 Task: In the  document camel.doc ,align picture to the 'center'. Insert word art below the picture and give heading  'camel  in Light Orange'
Action: Mouse moved to (356, 339)
Screenshot: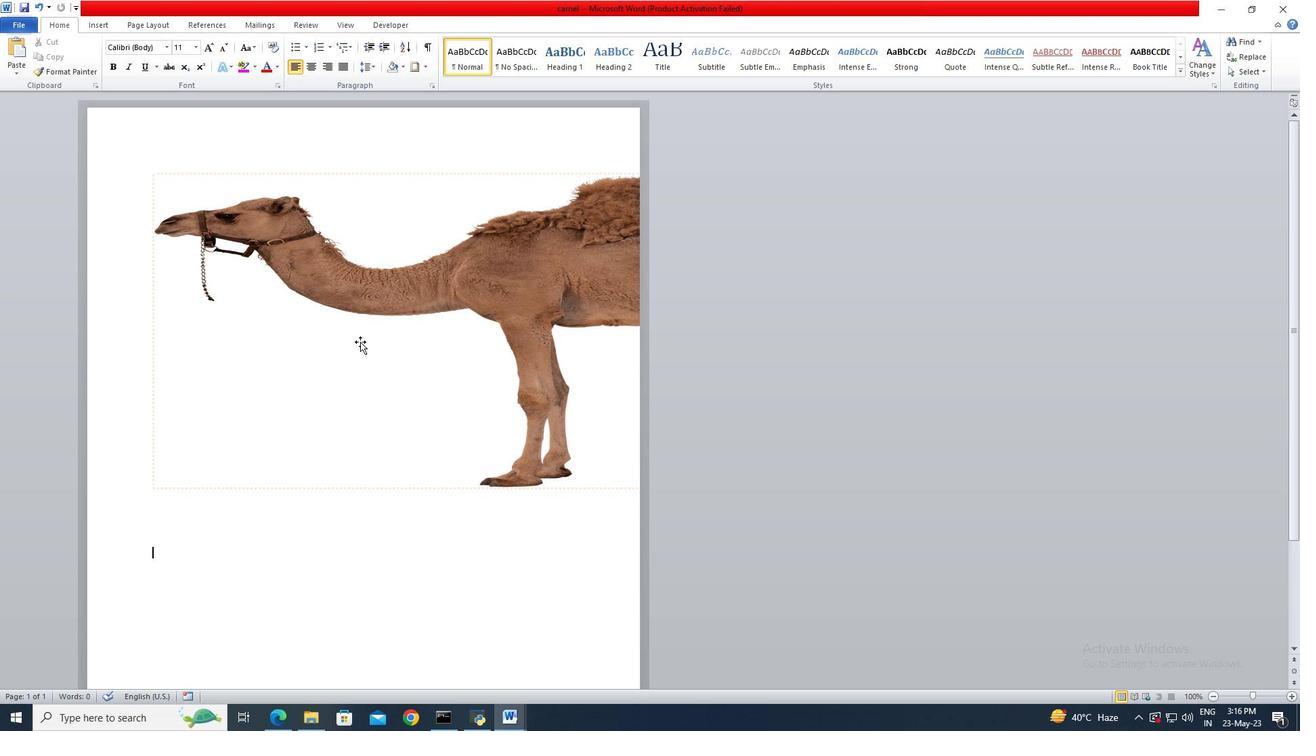 
Action: Mouse pressed left at (356, 339)
Screenshot: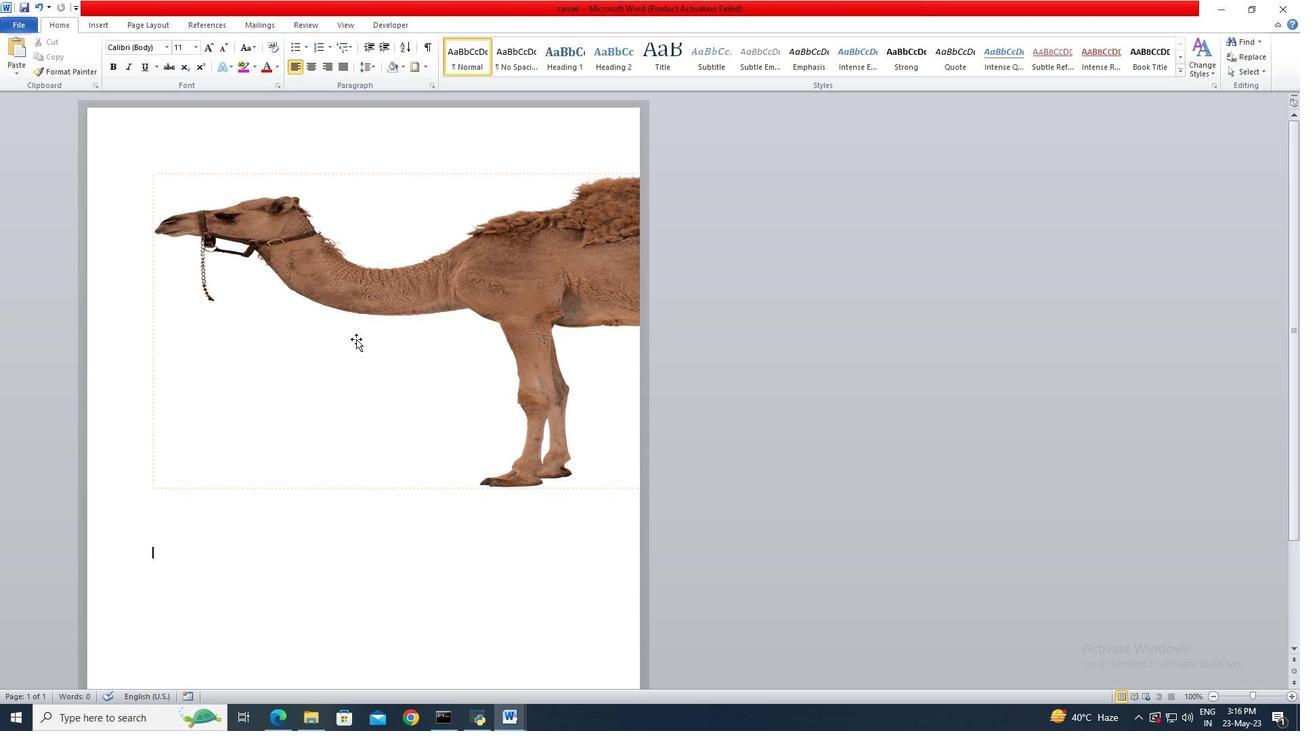 
Action: Mouse moved to (310, 73)
Screenshot: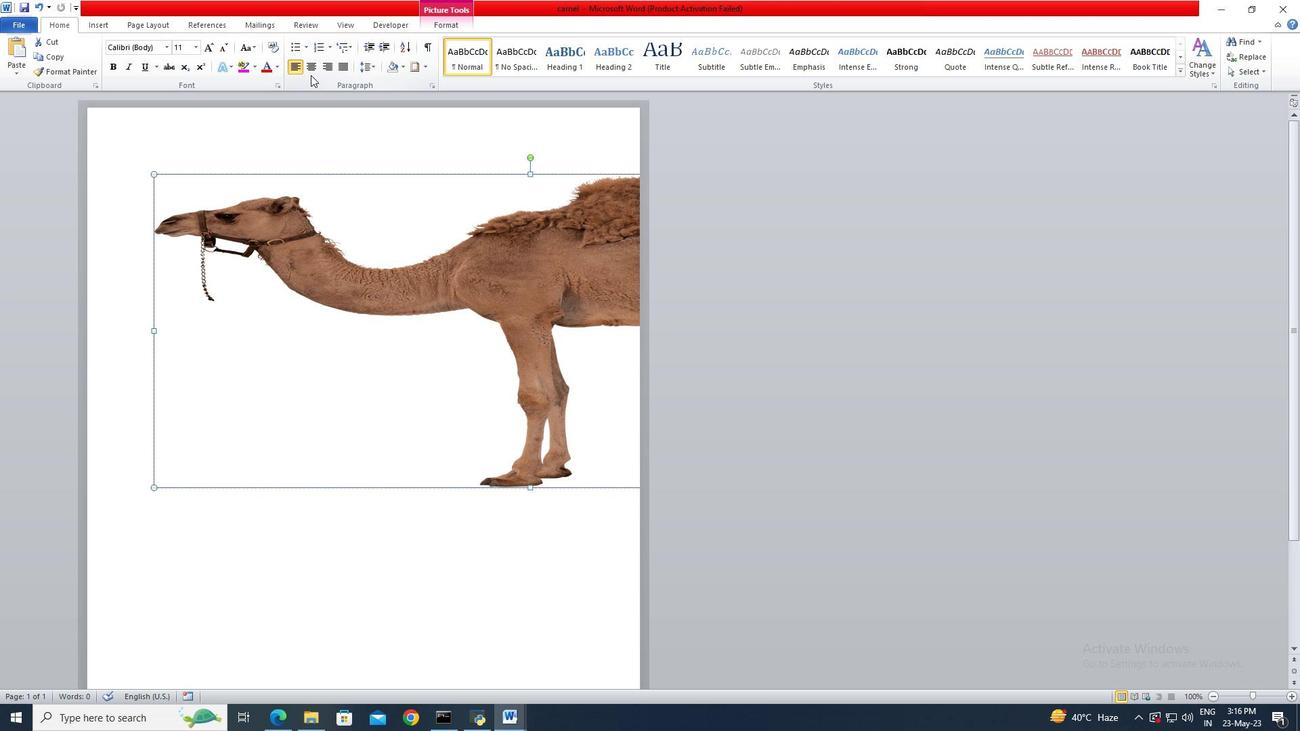 
Action: Mouse pressed left at (310, 73)
Screenshot: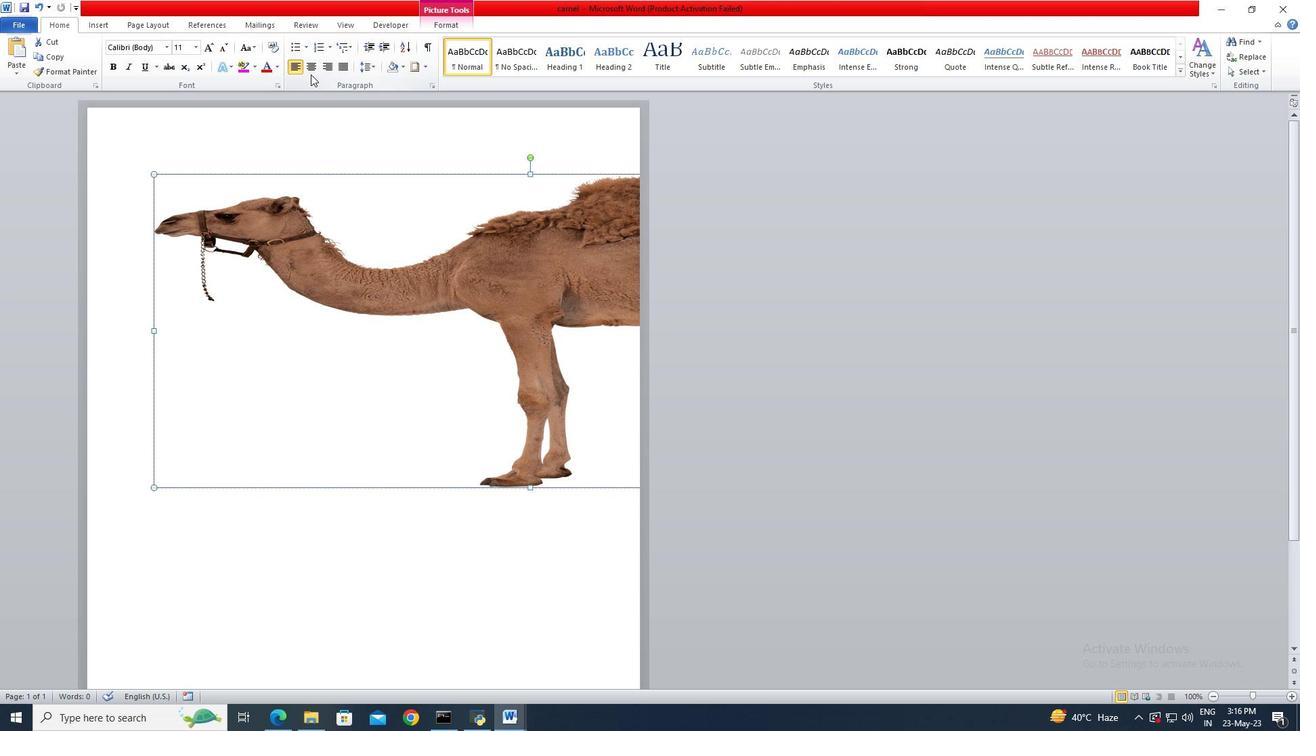 
Action: Mouse moved to (254, 536)
Screenshot: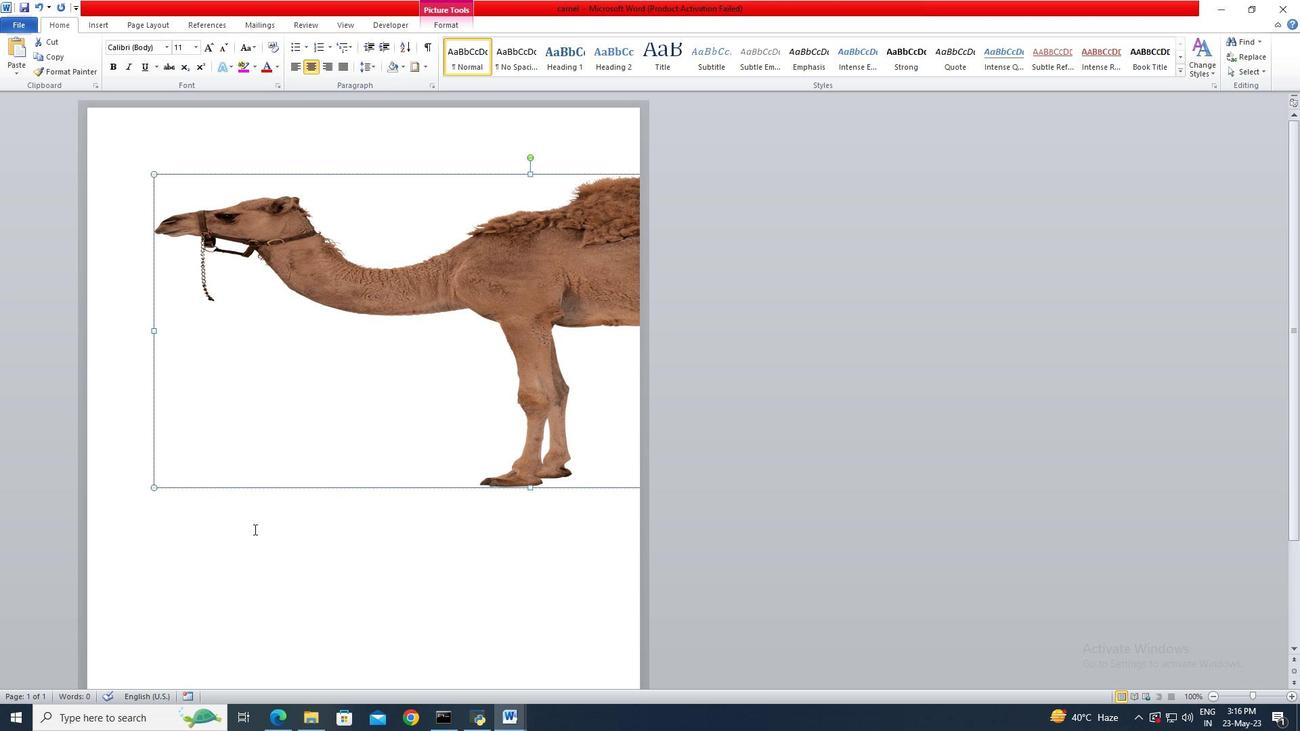 
Action: Mouse pressed left at (254, 536)
Screenshot: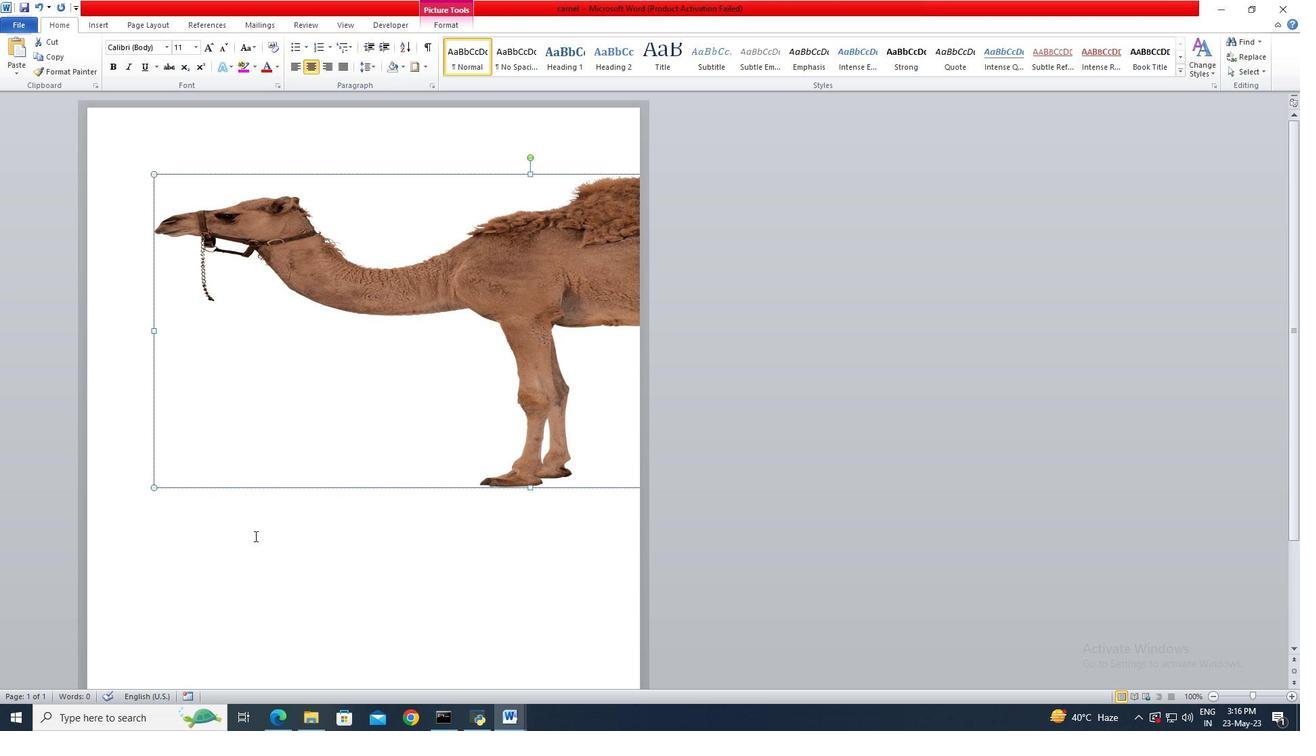 
Action: Mouse moved to (257, 562)
Screenshot: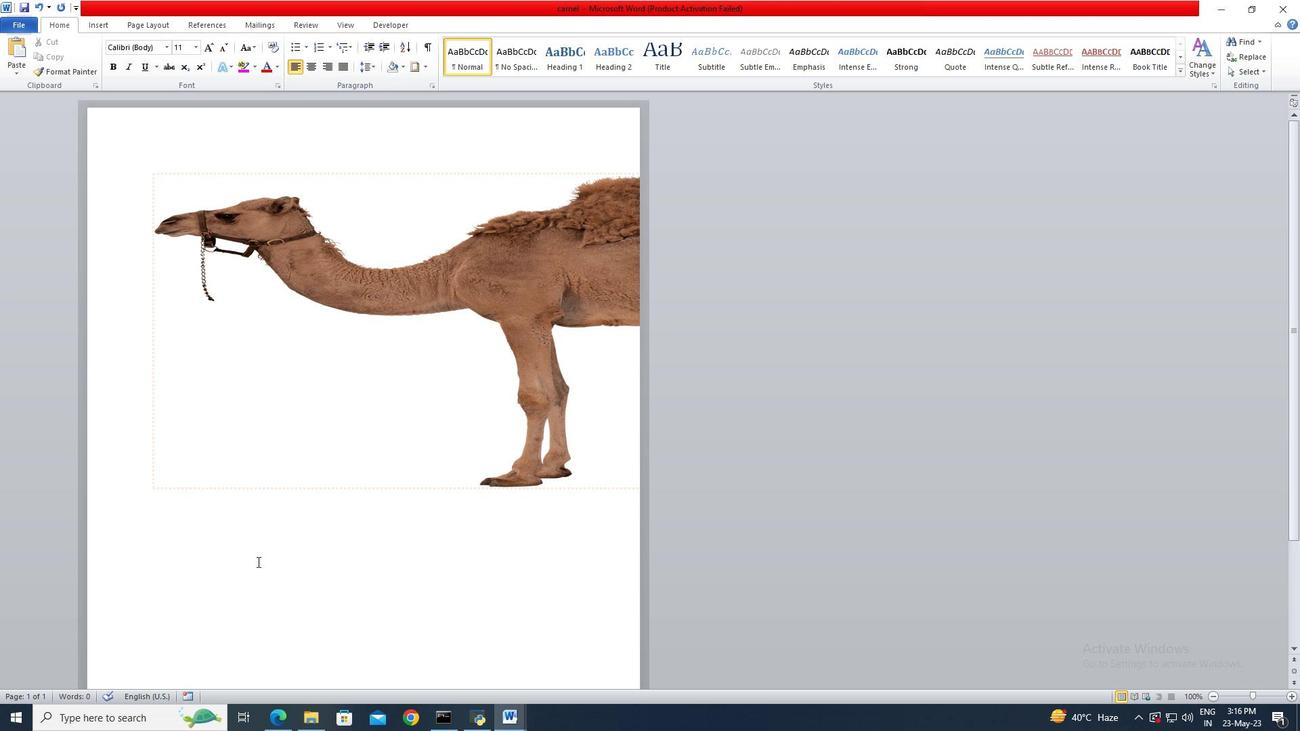 
Action: Mouse pressed left at (257, 562)
Screenshot: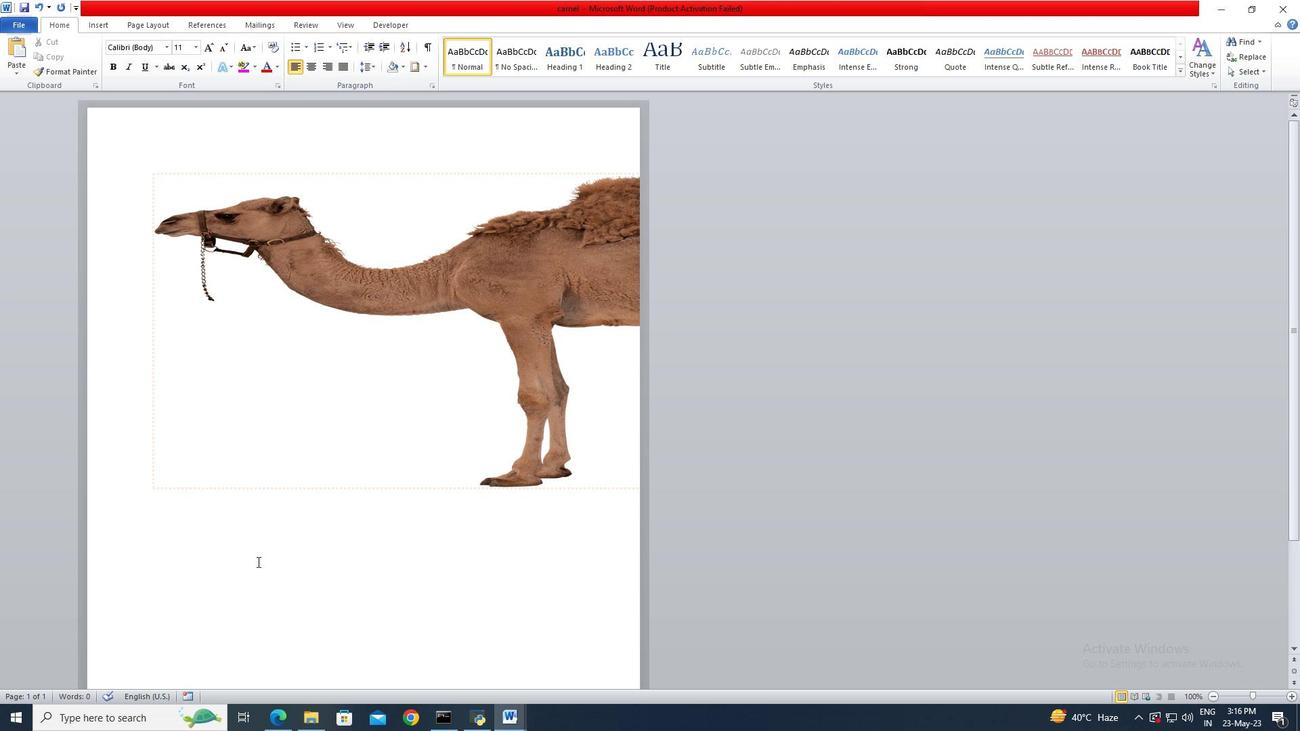 
Action: Mouse moved to (98, 28)
Screenshot: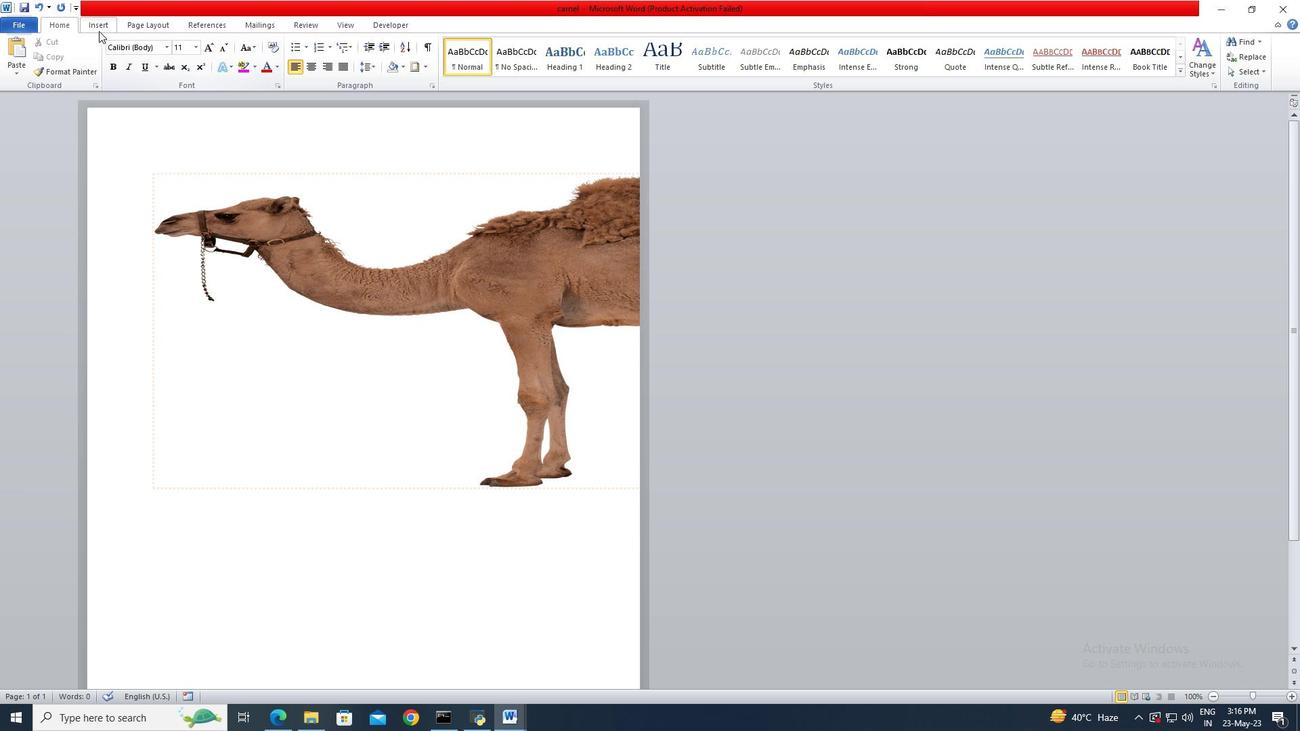 
Action: Mouse pressed left at (98, 28)
Screenshot: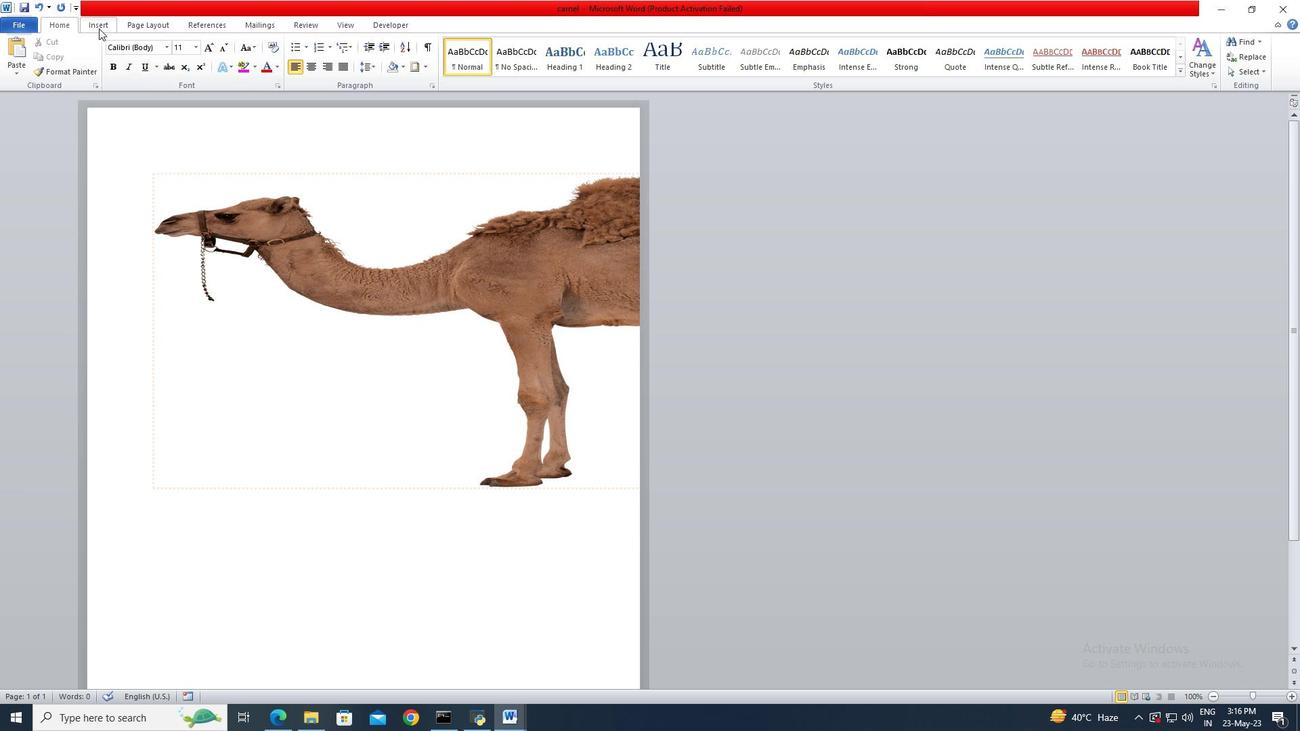 
Action: Mouse moved to (620, 67)
Screenshot: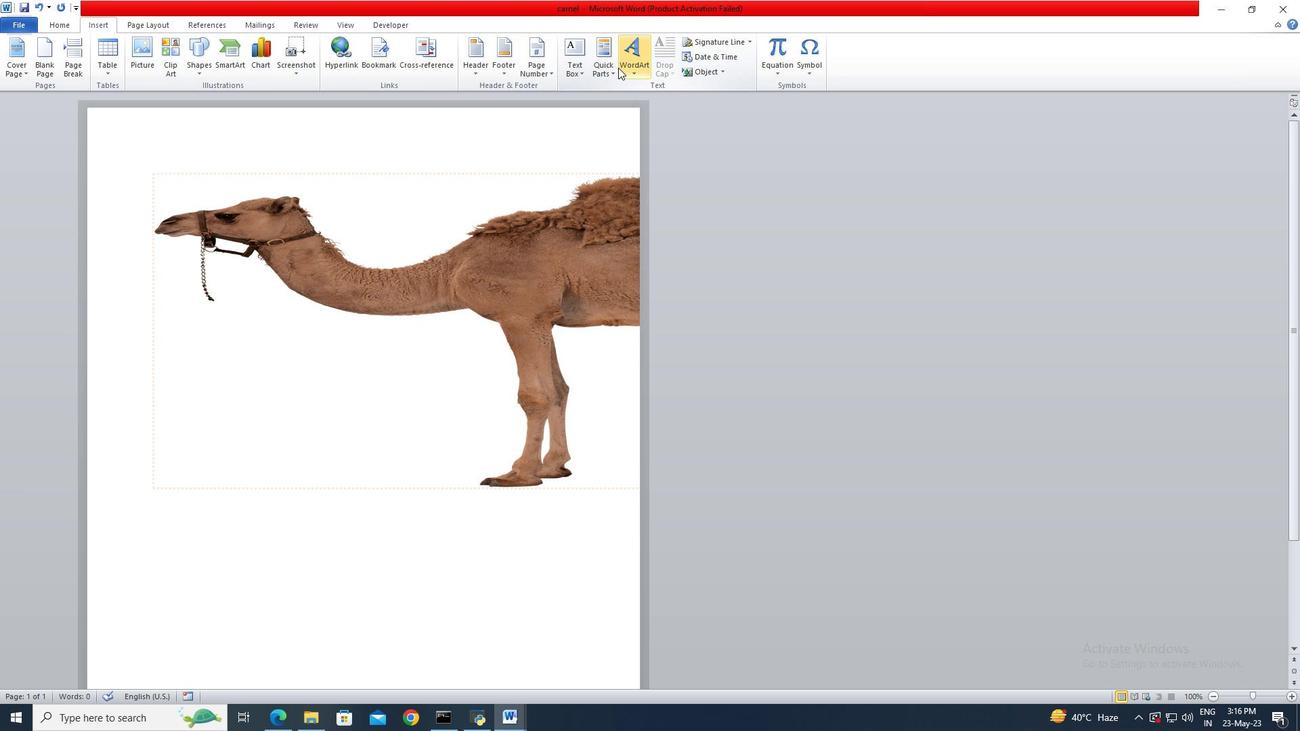 
Action: Mouse pressed left at (620, 67)
Screenshot: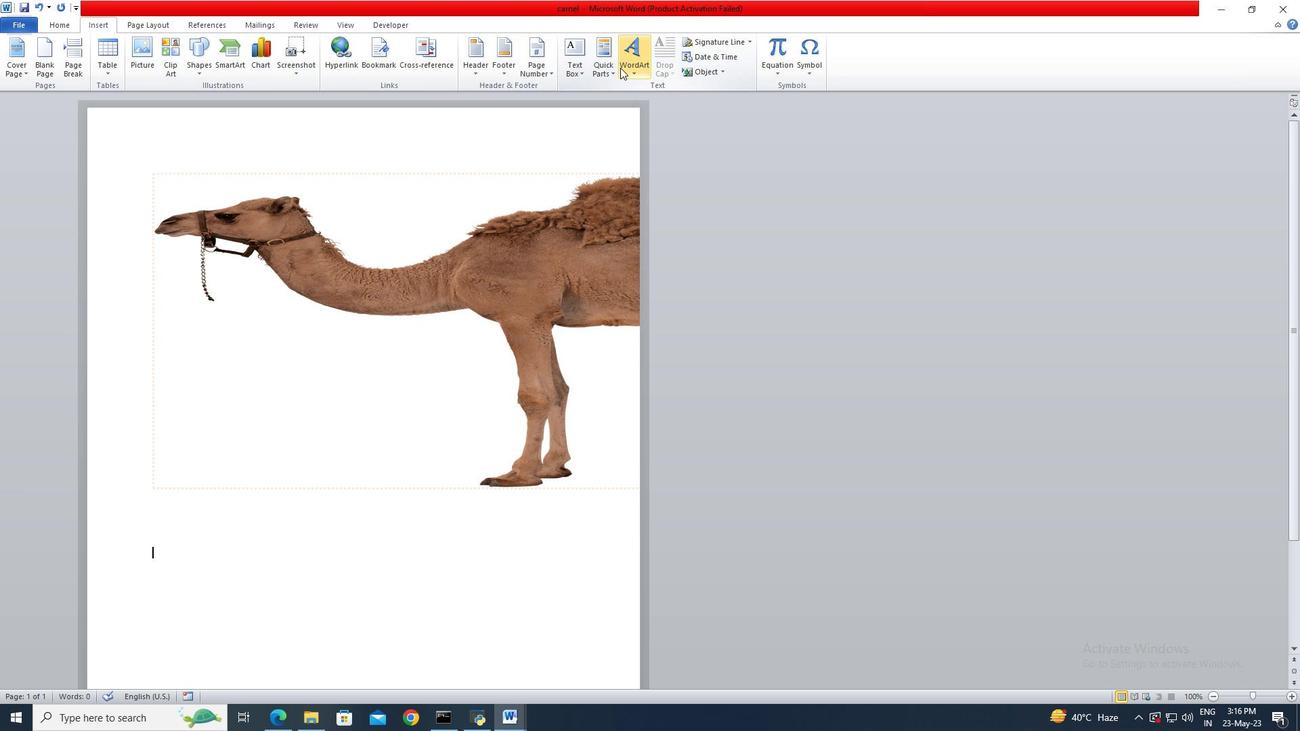 
Action: Mouse moved to (682, 286)
Screenshot: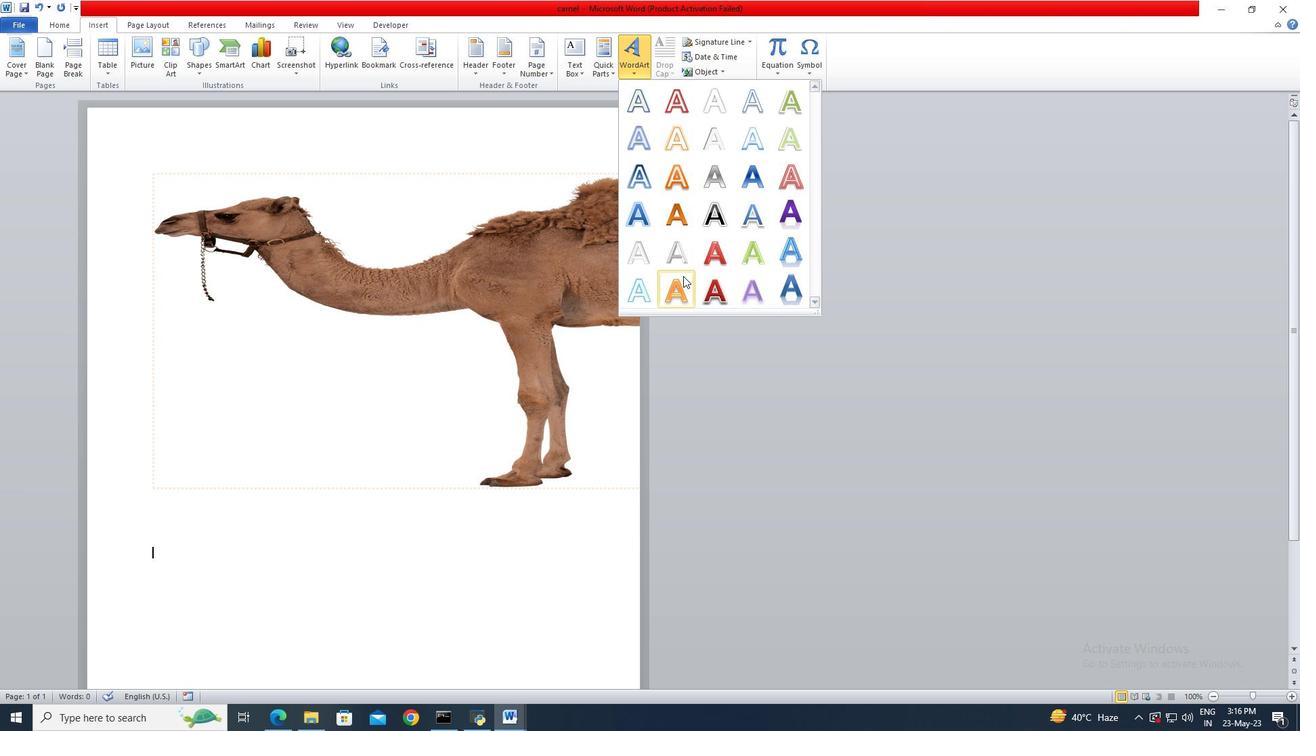 
Action: Mouse pressed left at (682, 286)
Screenshot: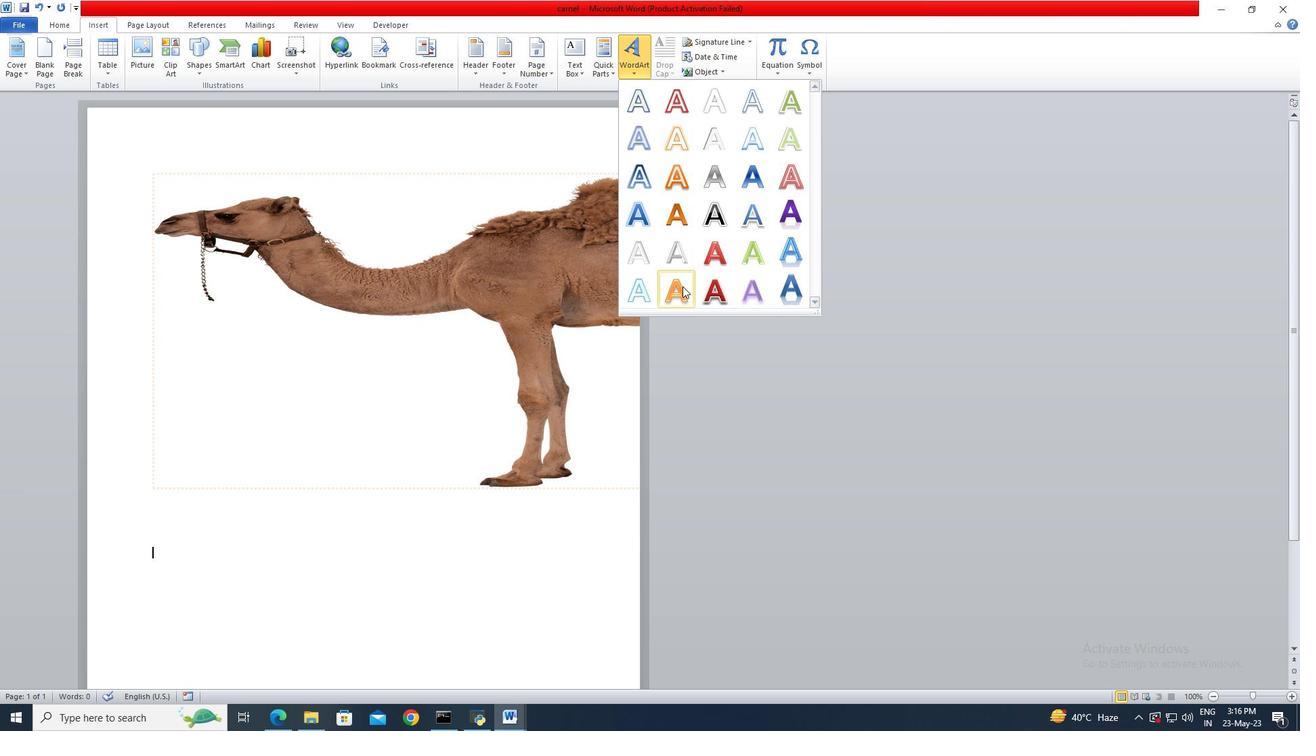 
Action: Mouse moved to (620, 273)
Screenshot: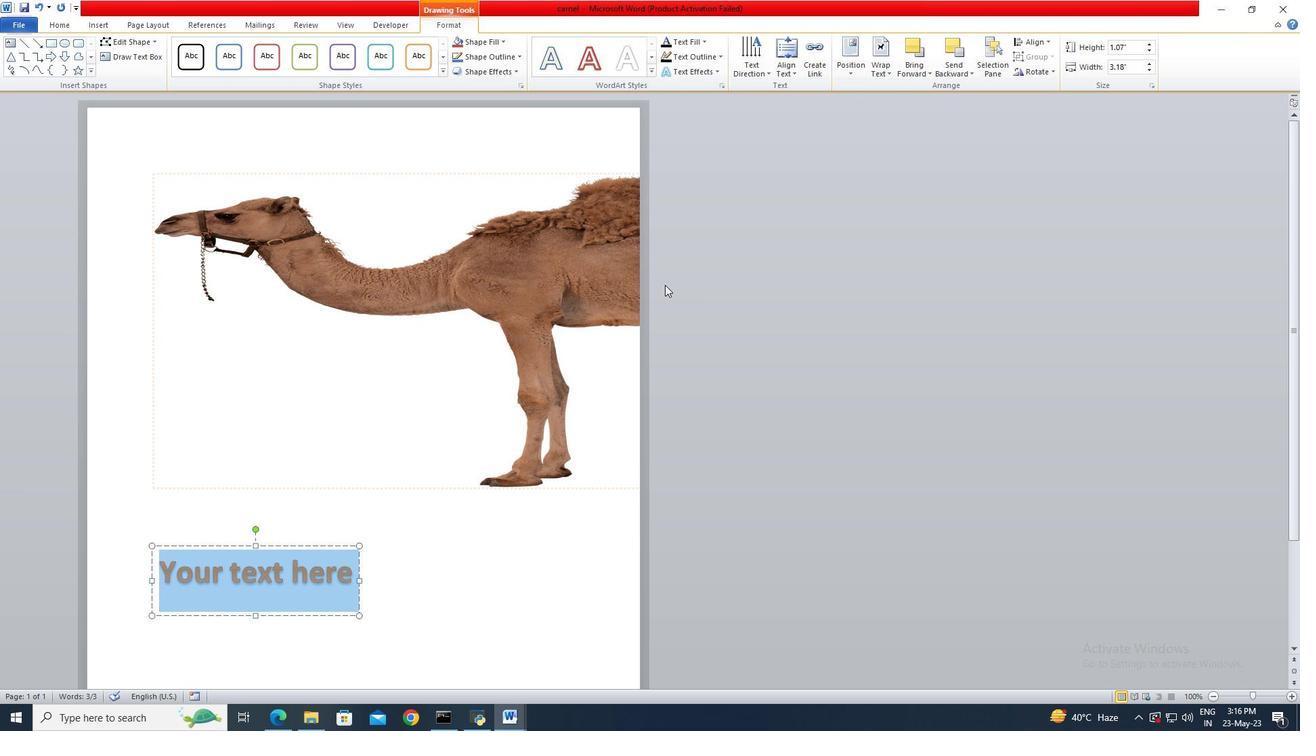 
Action: Key pressed camel
Screenshot: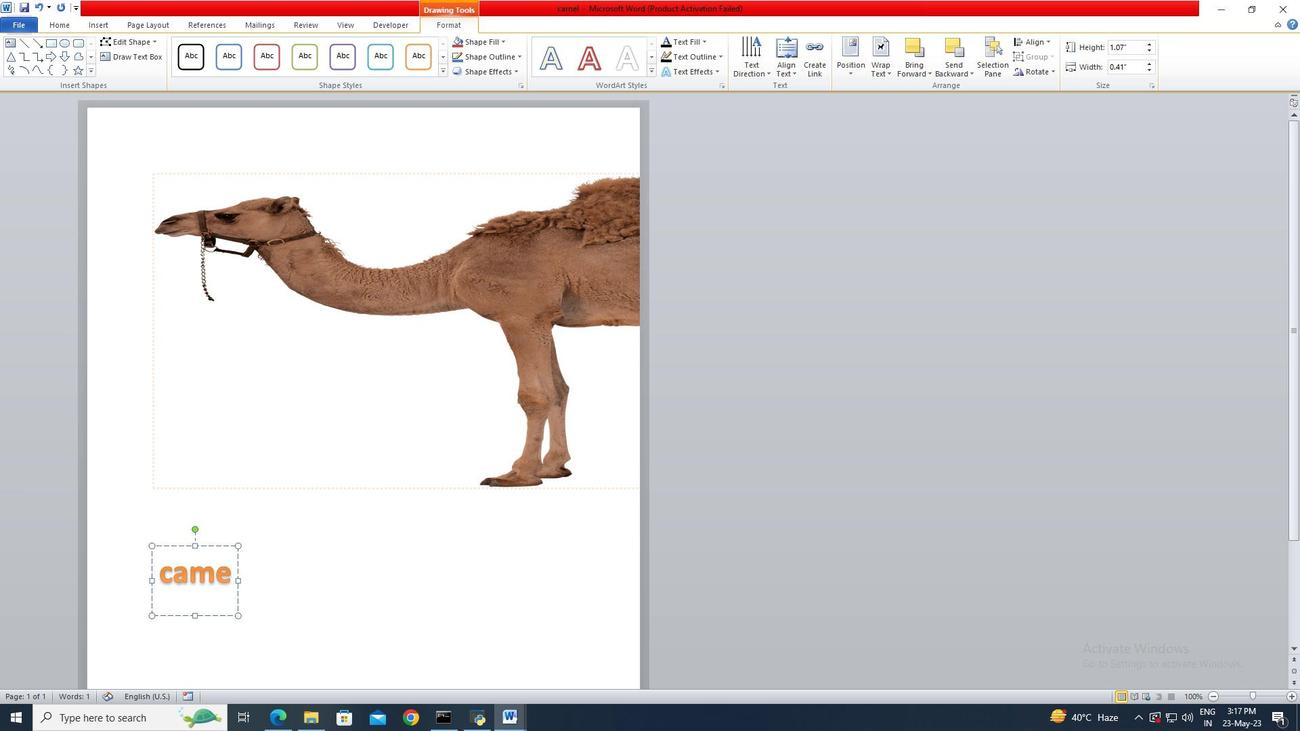 
Action: Mouse moved to (546, 557)
Screenshot: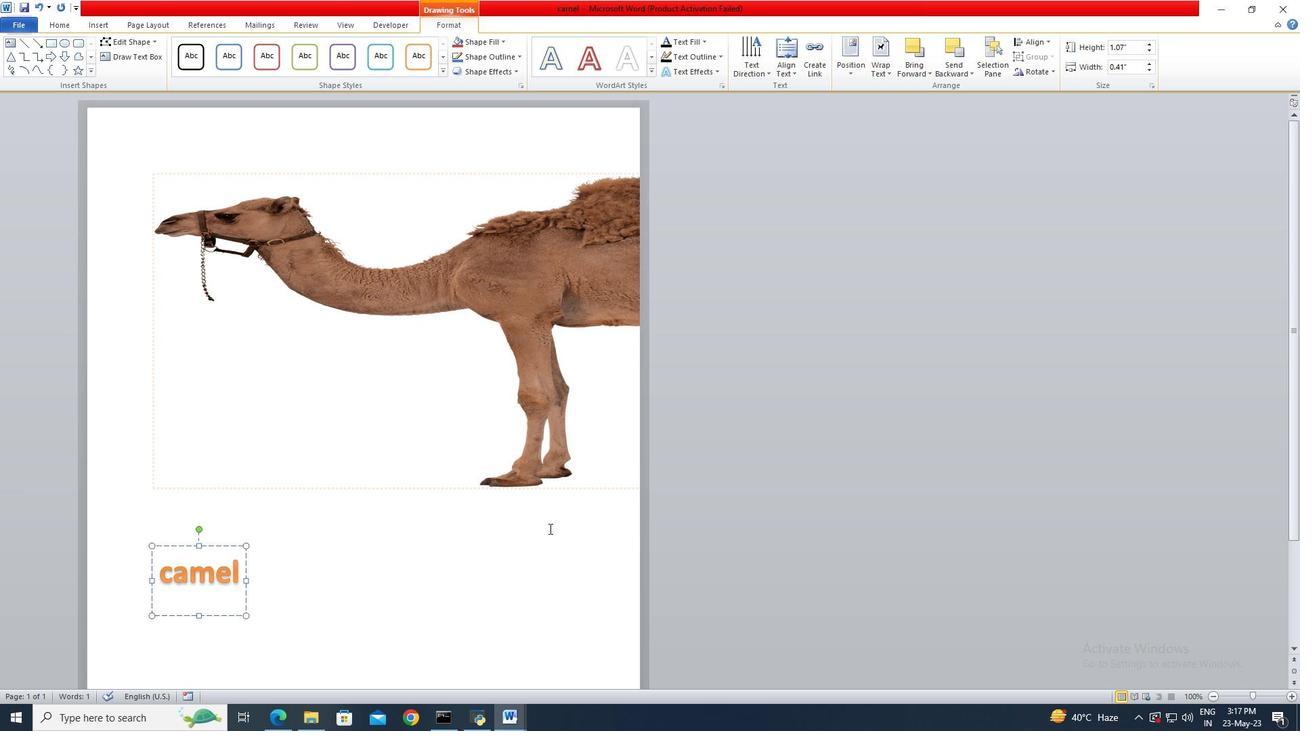 
Action: Mouse pressed left at (546, 557)
Screenshot: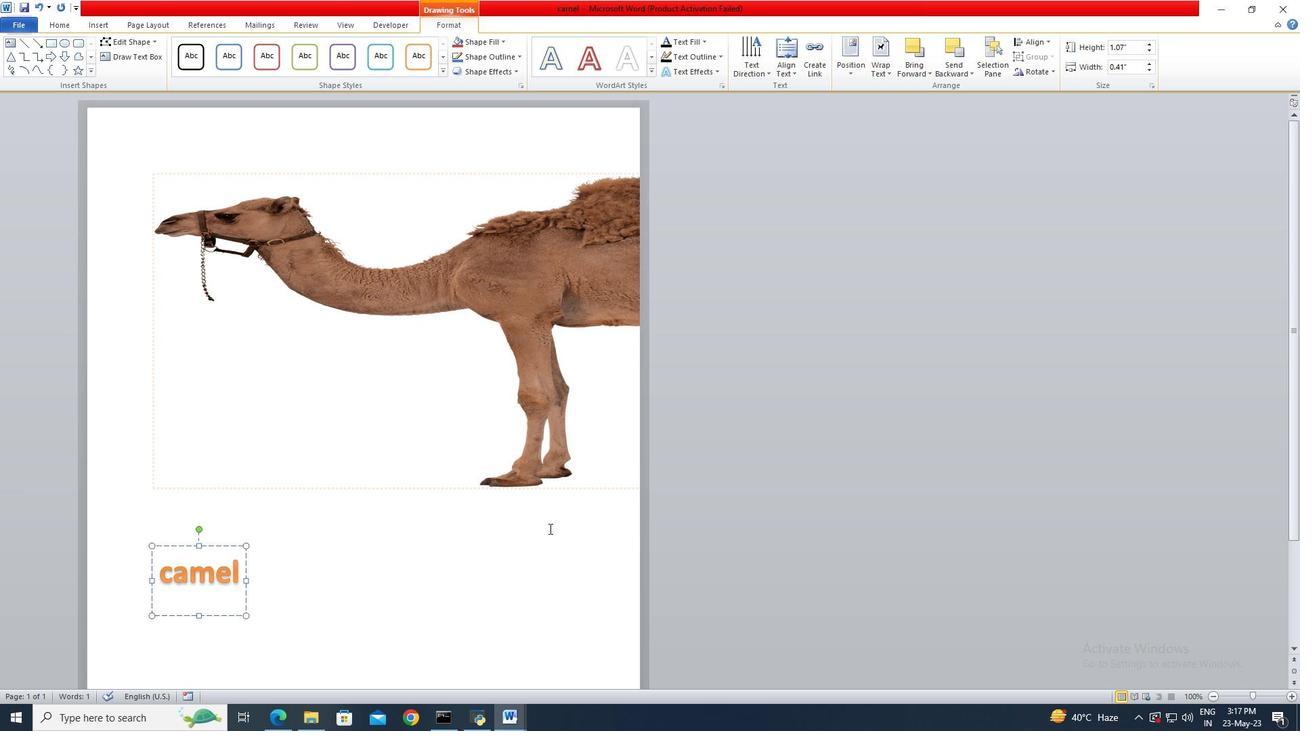 
